 Task: Look for products from Good Culture only.
Action: Mouse moved to (39, 332)
Screenshot: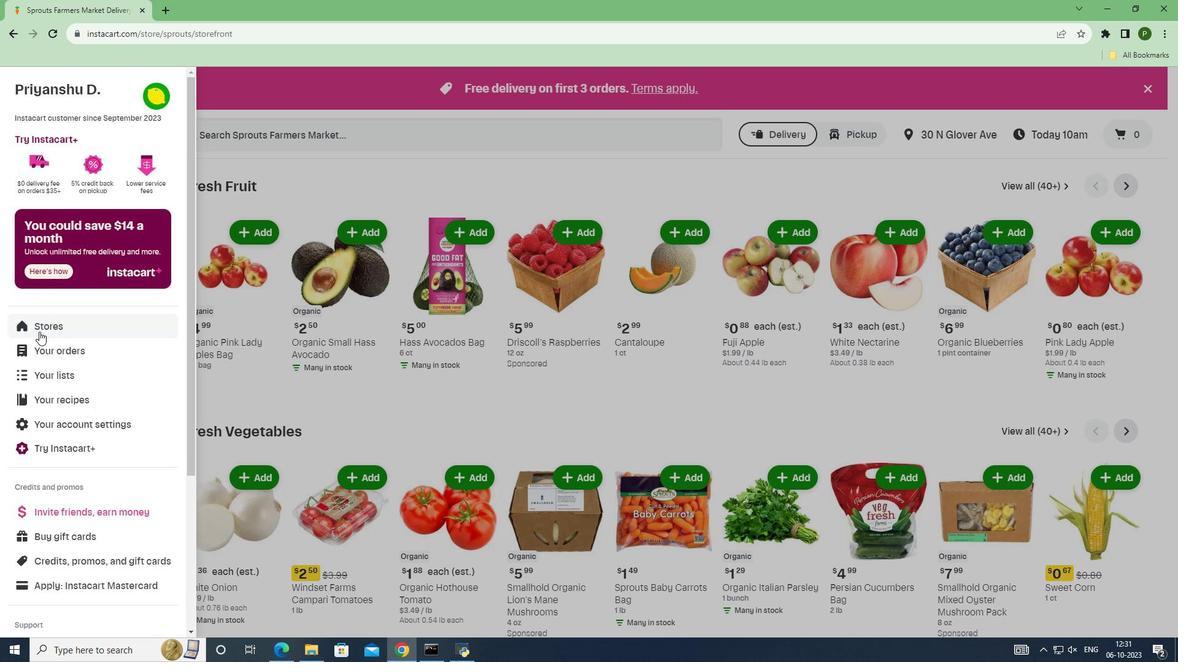 
Action: Mouse pressed left at (39, 332)
Screenshot: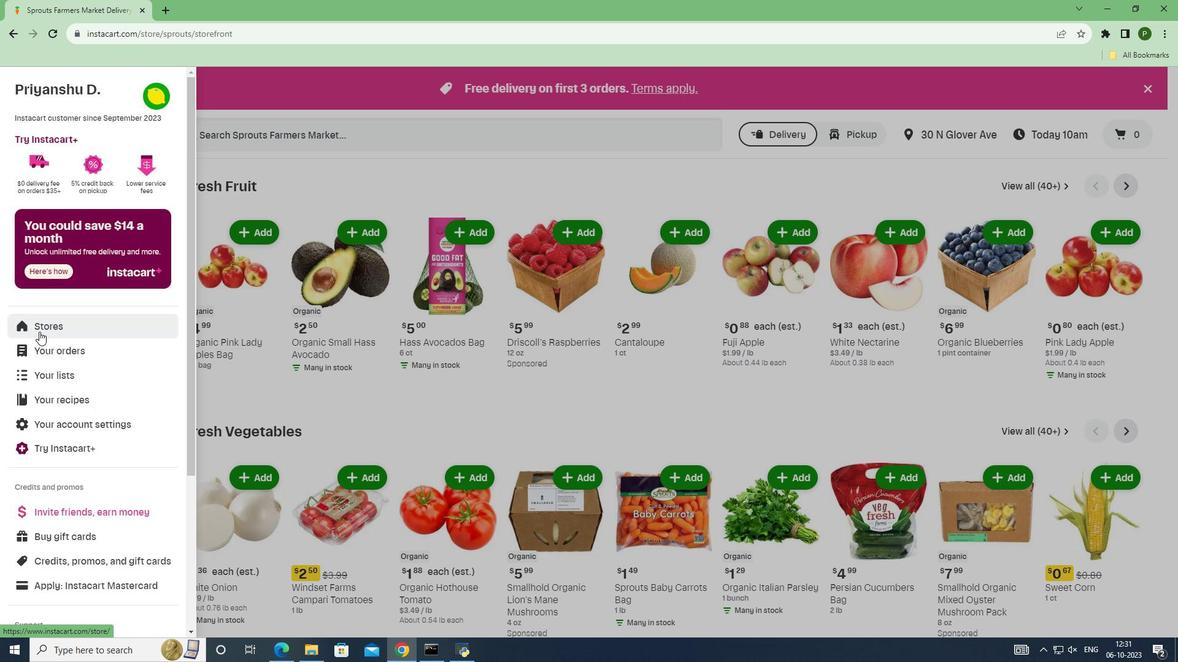 
Action: Mouse moved to (274, 147)
Screenshot: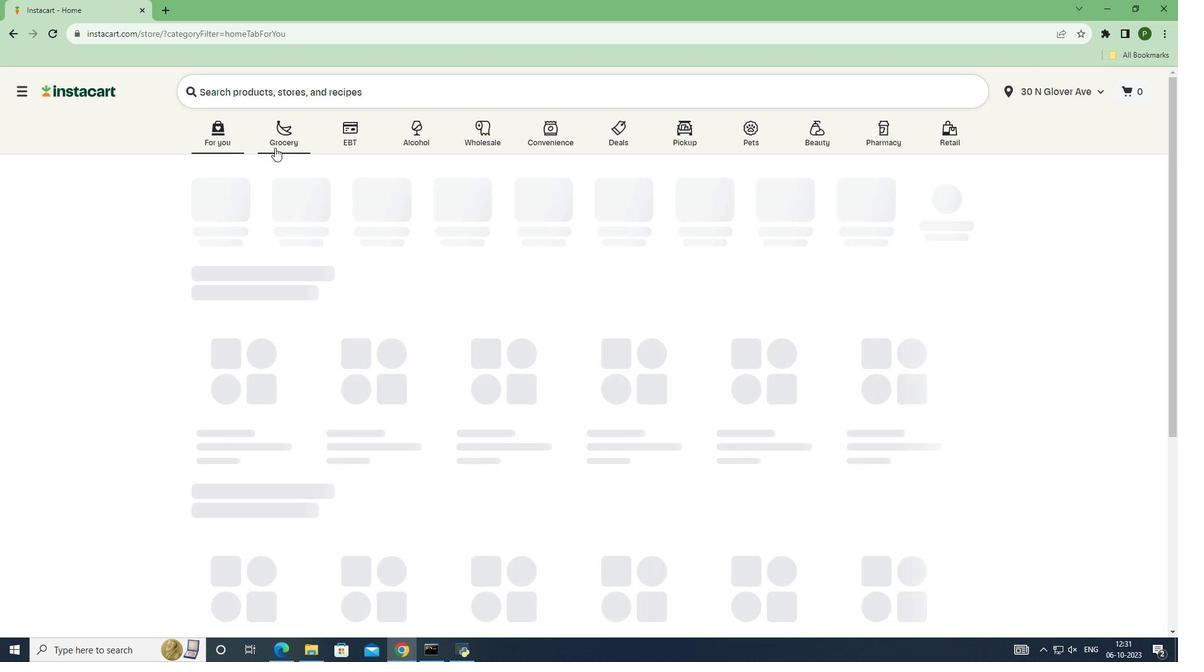 
Action: Mouse pressed left at (274, 147)
Screenshot: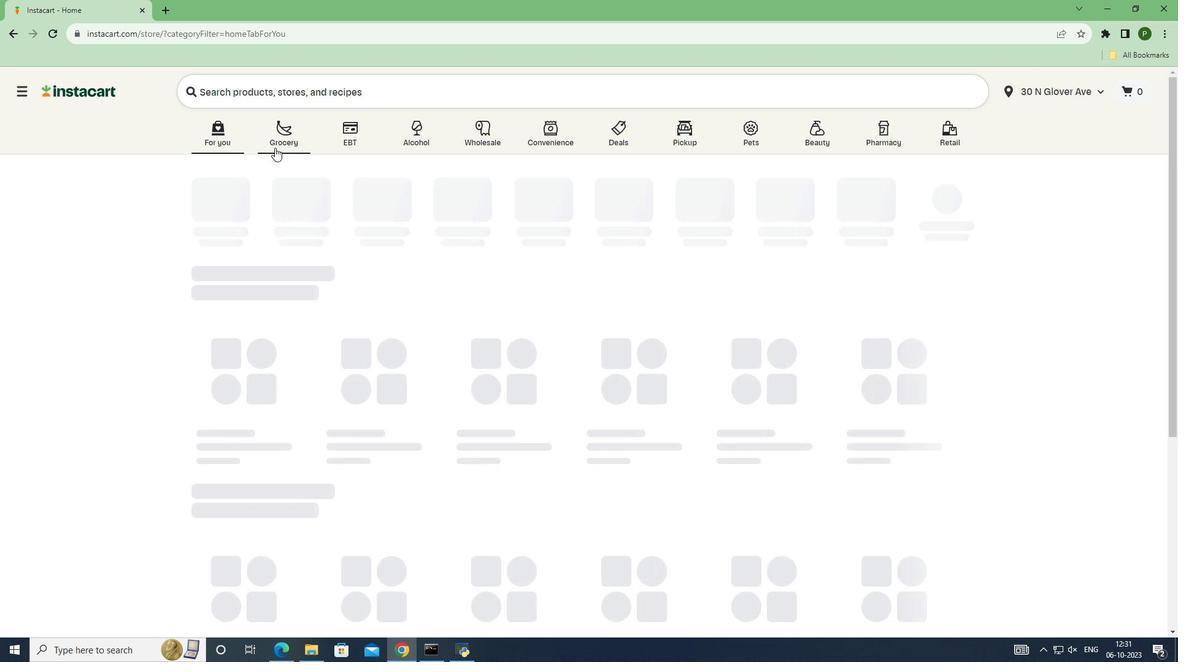 
Action: Mouse moved to (770, 279)
Screenshot: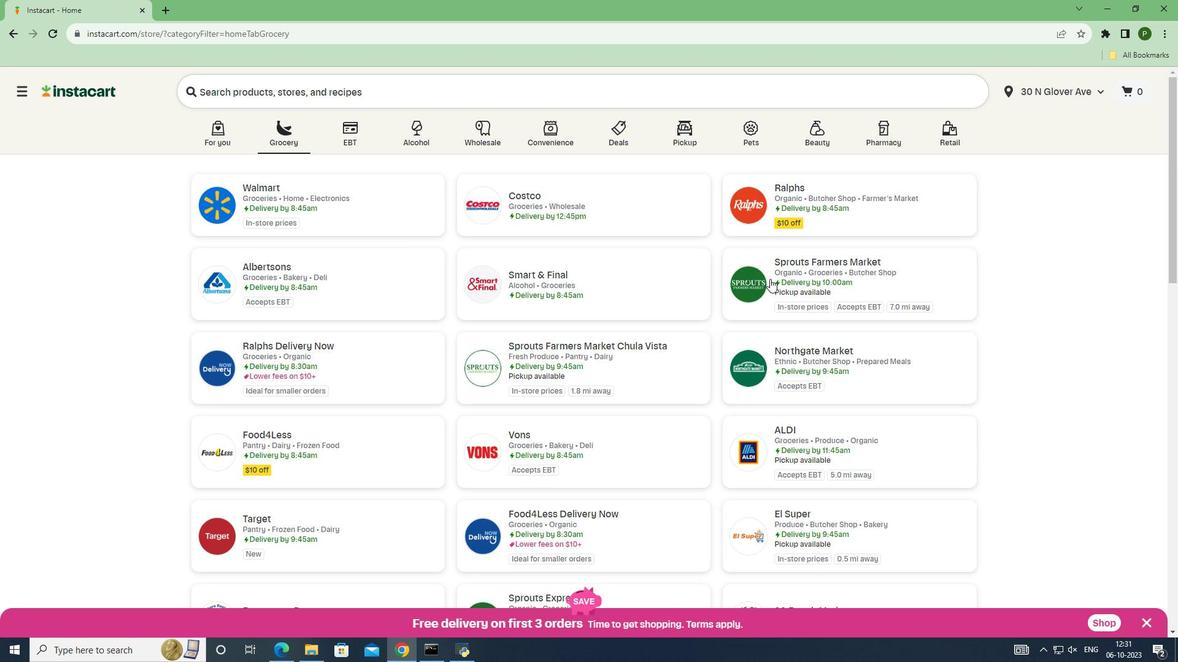 
Action: Mouse pressed left at (770, 279)
Screenshot: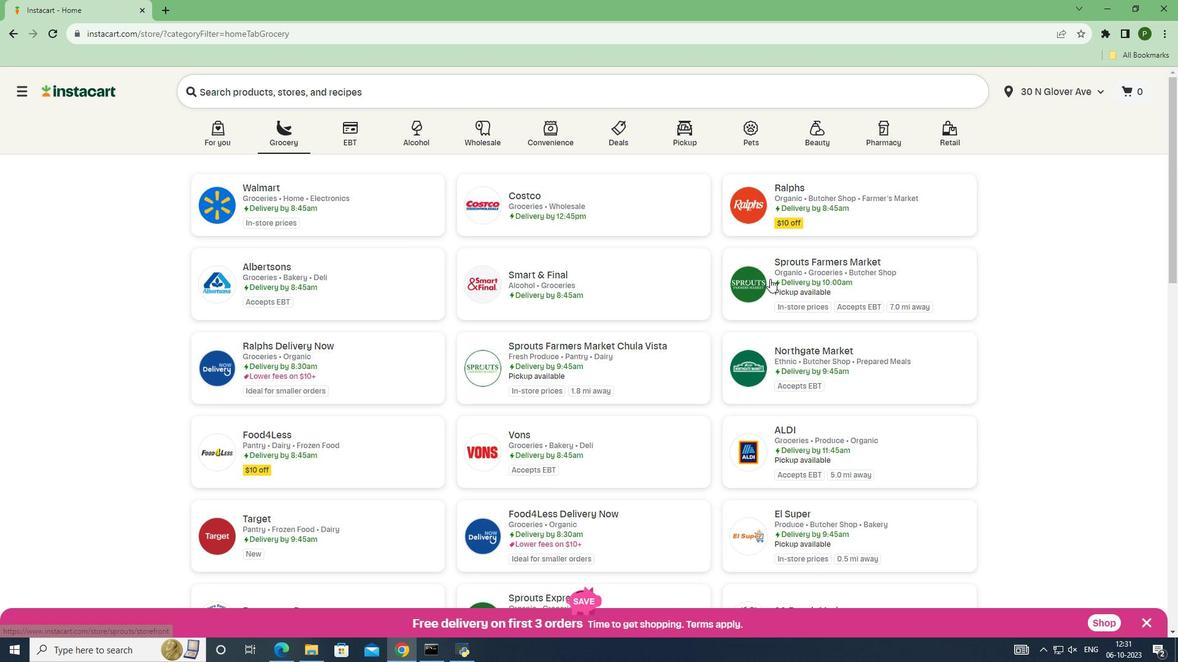 
Action: Mouse moved to (92, 429)
Screenshot: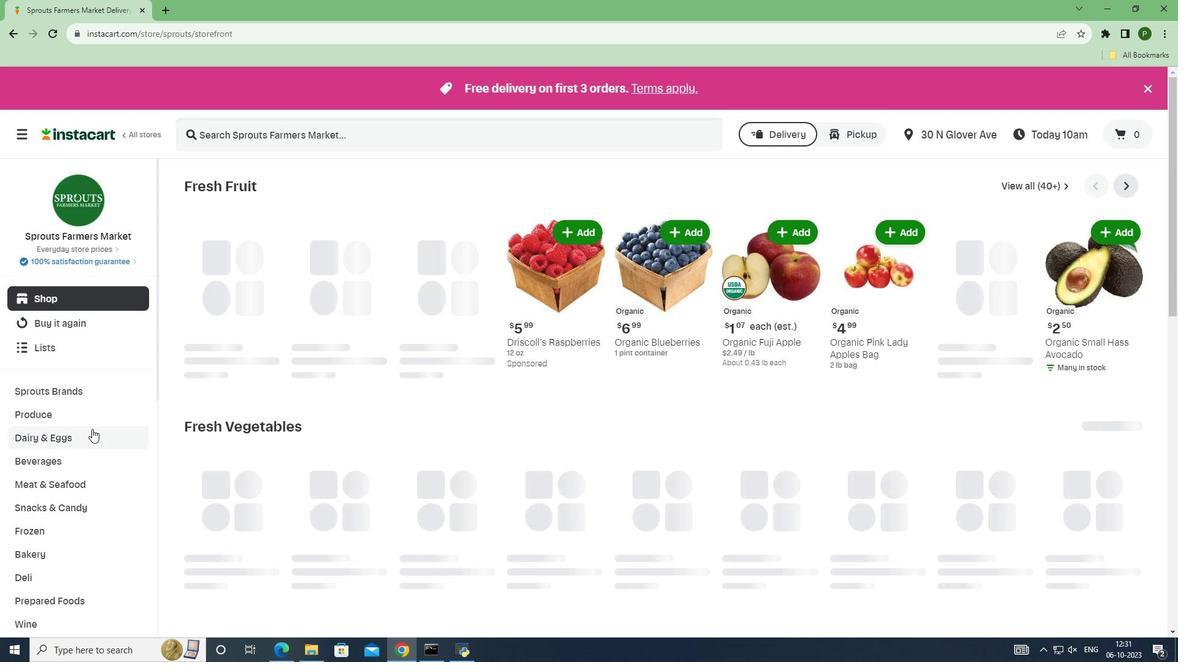 
Action: Mouse pressed left at (92, 429)
Screenshot: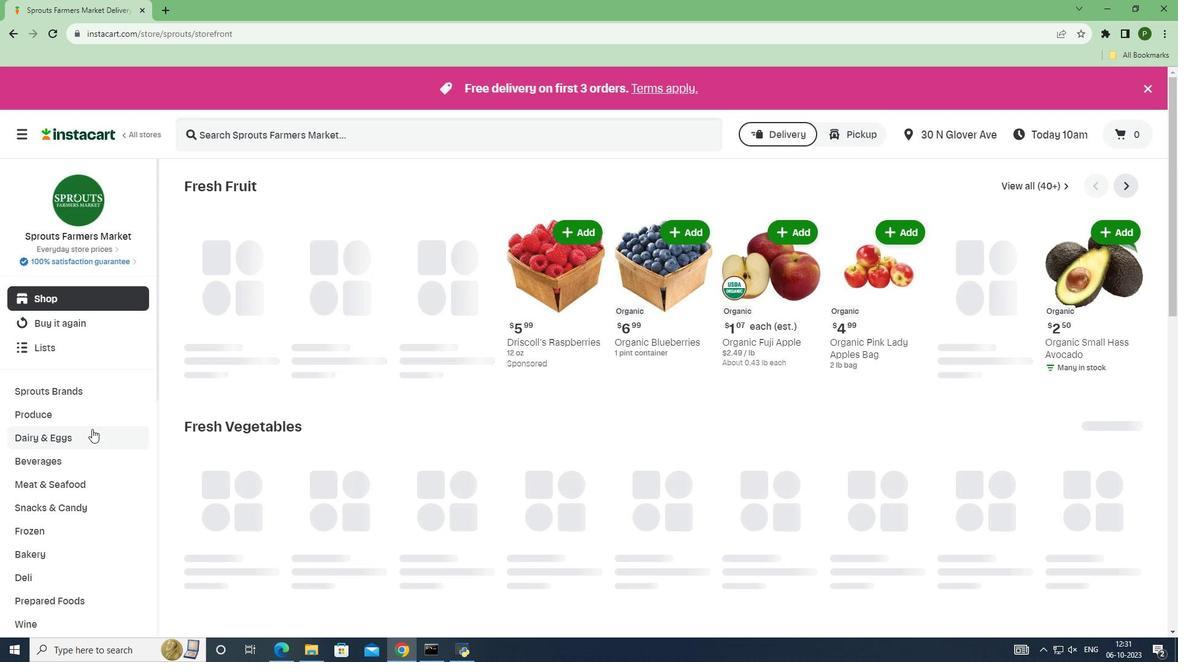 
Action: Mouse moved to (60, 486)
Screenshot: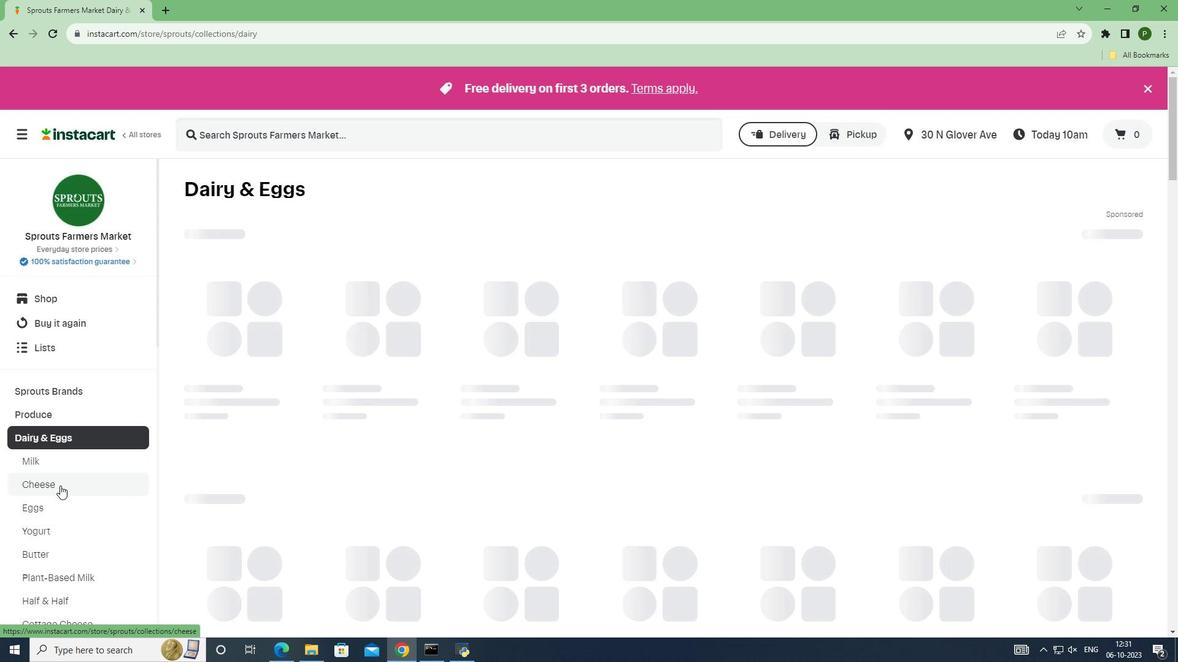 
Action: Mouse pressed left at (60, 486)
Screenshot: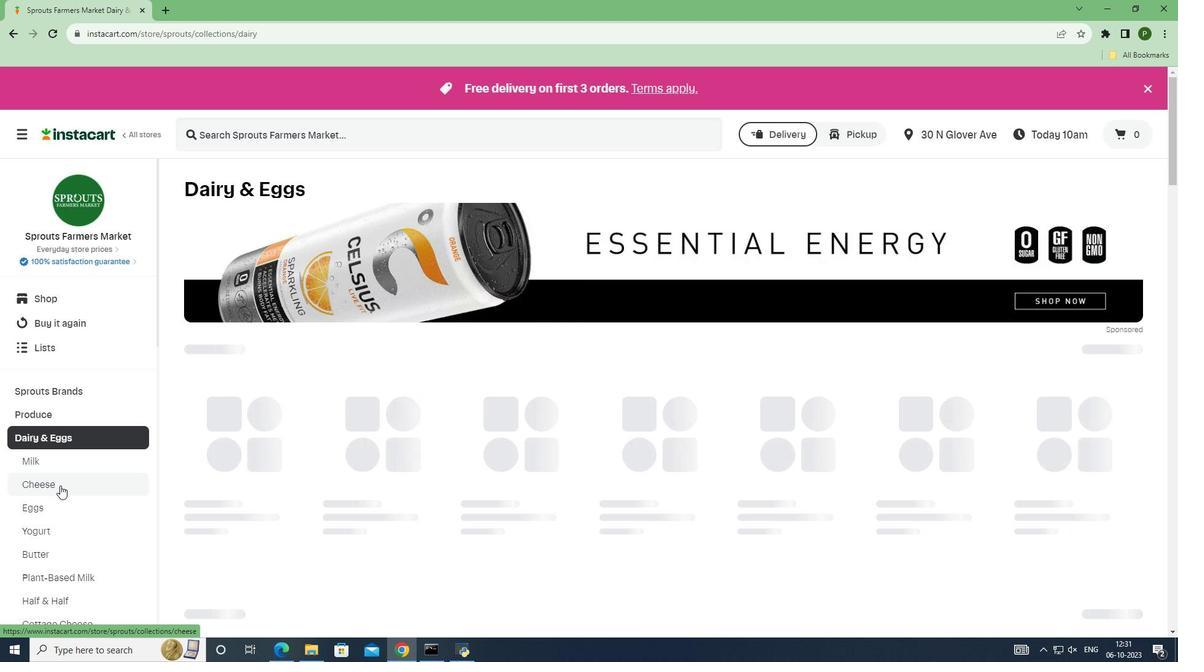 
Action: Mouse moved to (345, 305)
Screenshot: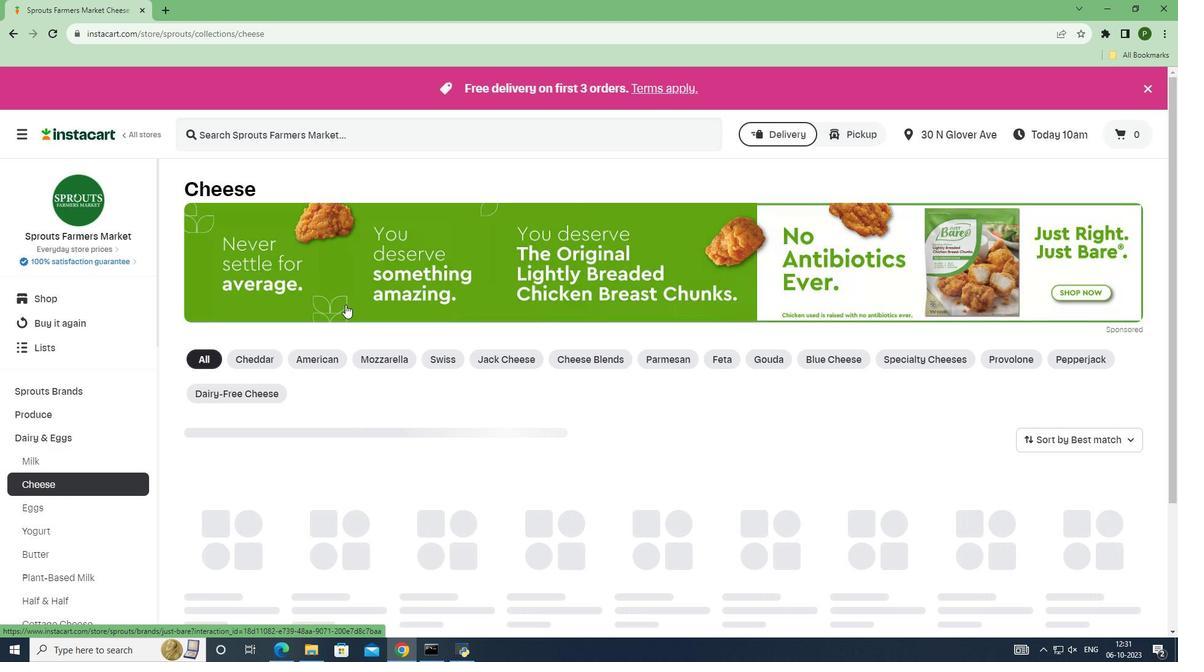 
Action: Mouse scrolled (345, 304) with delta (0, 0)
Screenshot: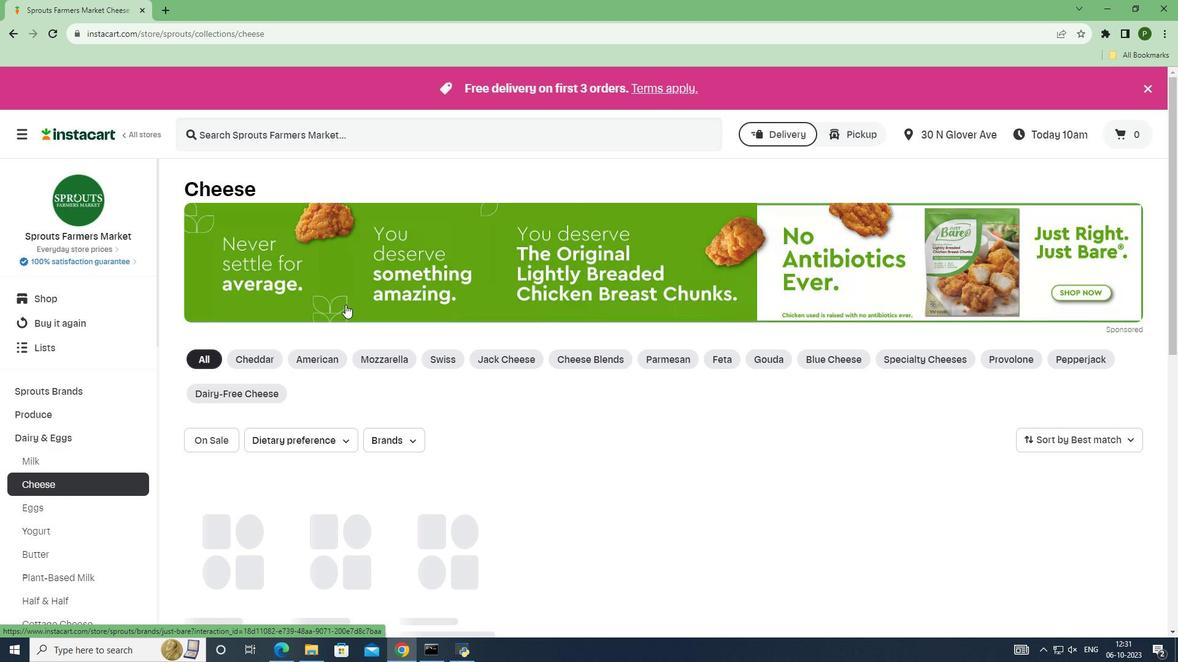 
Action: Mouse scrolled (345, 304) with delta (0, 0)
Screenshot: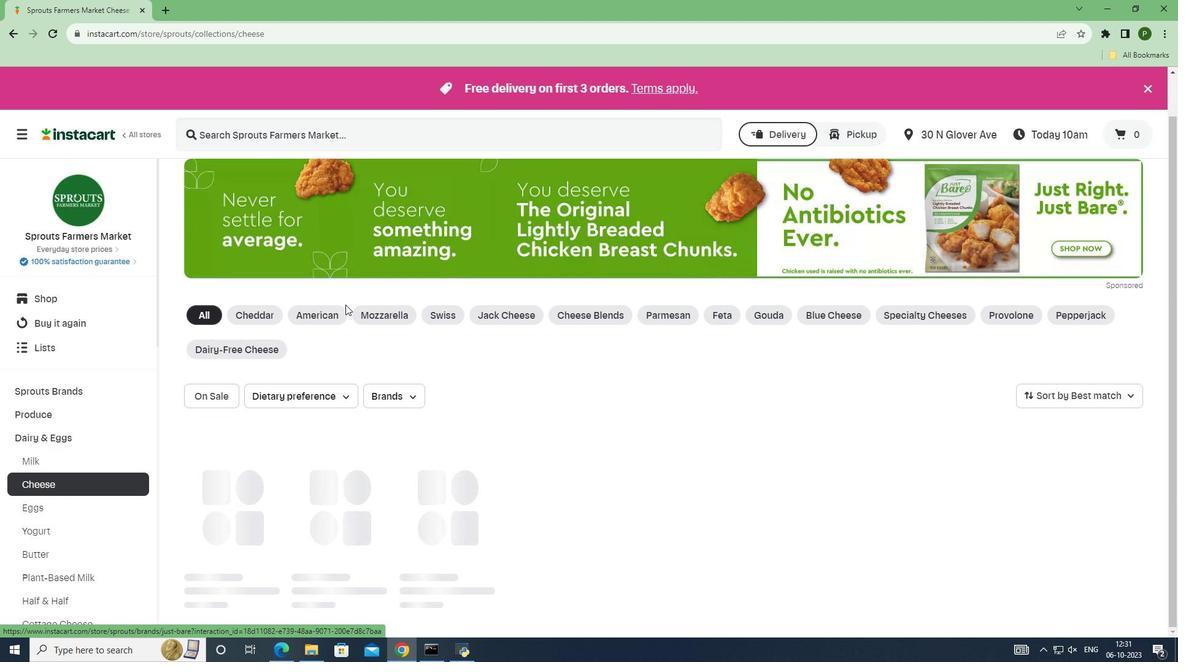
Action: Mouse moved to (397, 399)
Screenshot: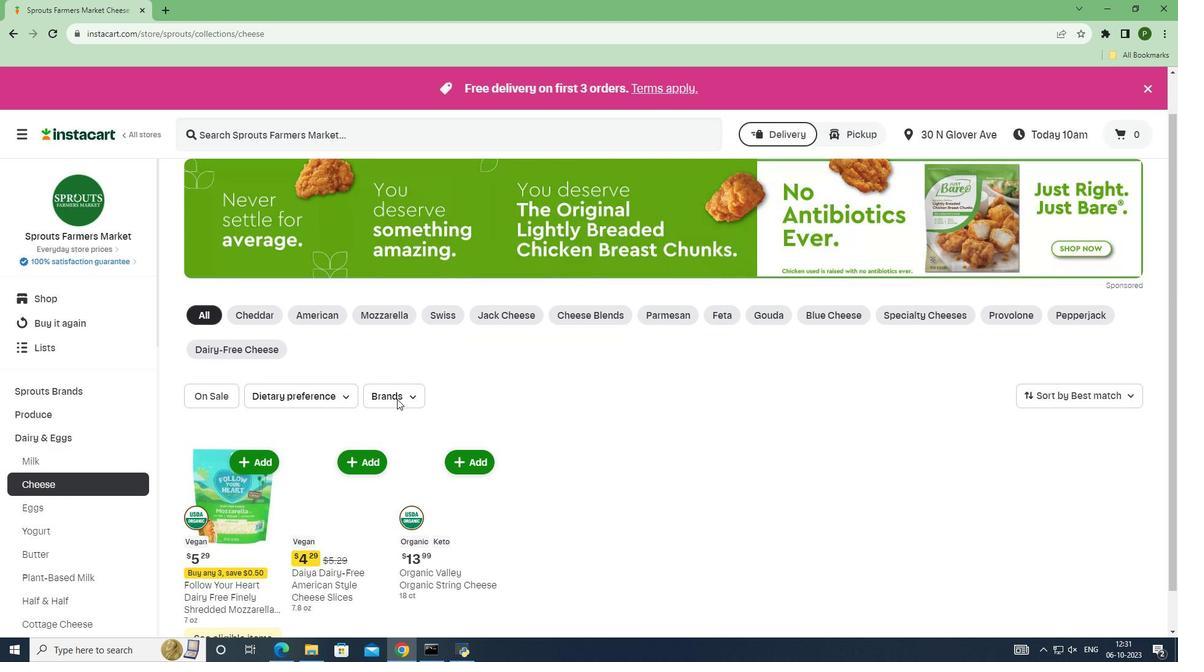
Action: Mouse pressed left at (397, 399)
Screenshot: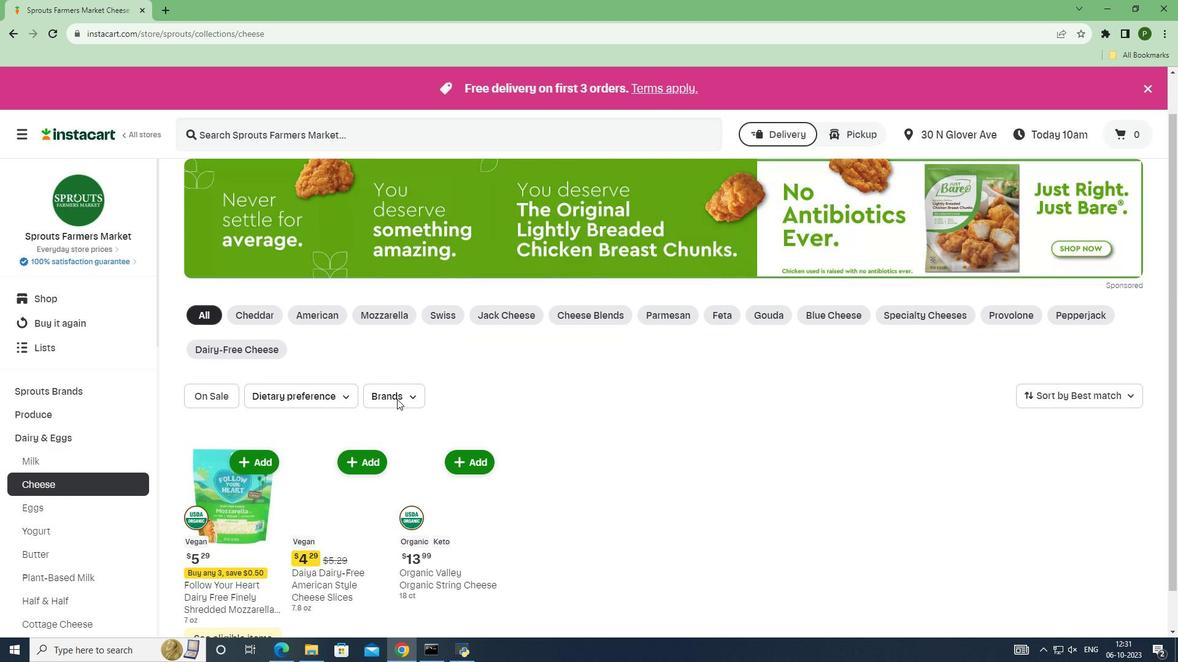 
Action: Mouse pressed left at (397, 399)
Screenshot: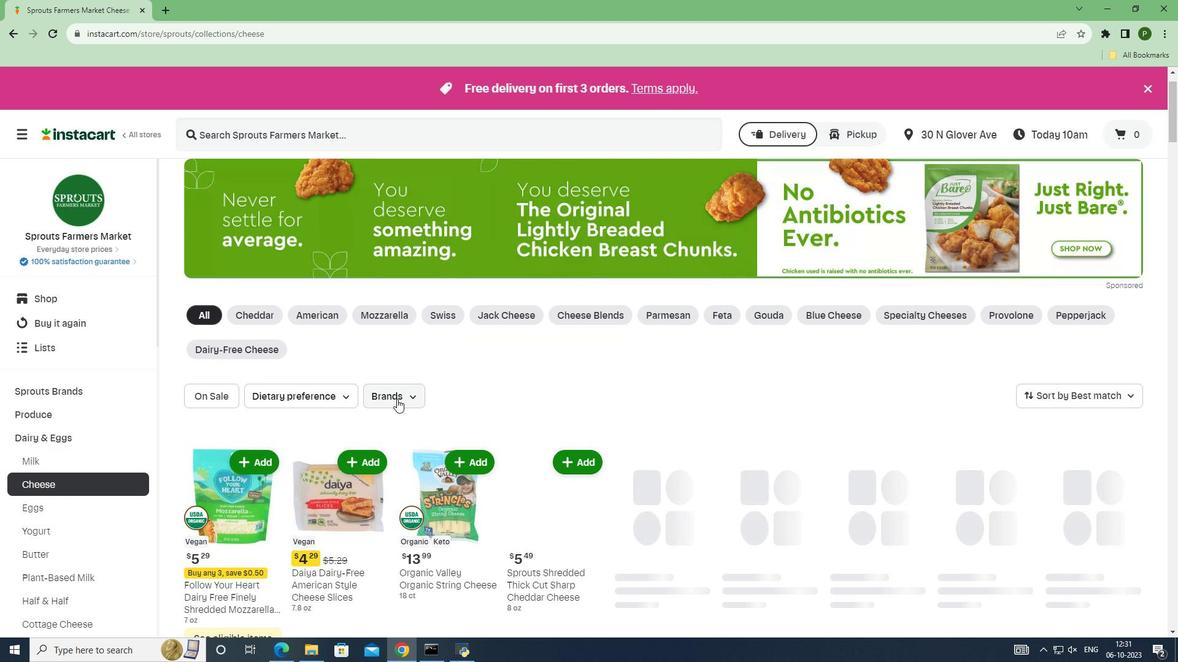 
Action: Mouse scrolled (397, 398) with delta (0, 0)
Screenshot: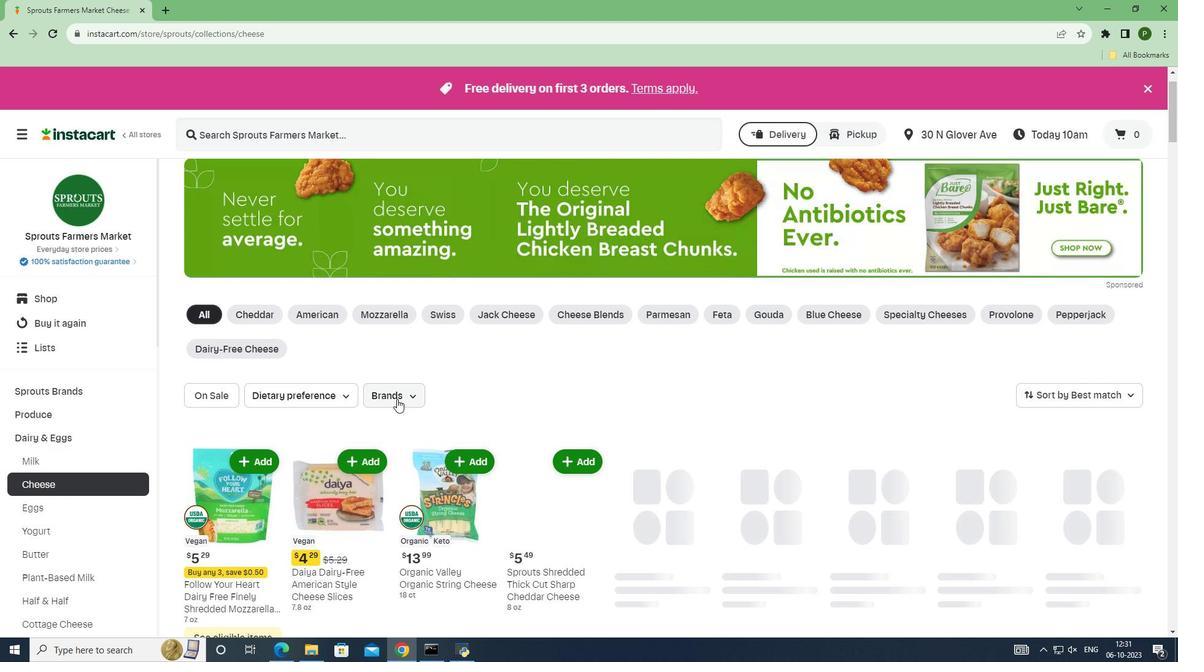 
Action: Mouse scrolled (397, 398) with delta (0, 0)
Screenshot: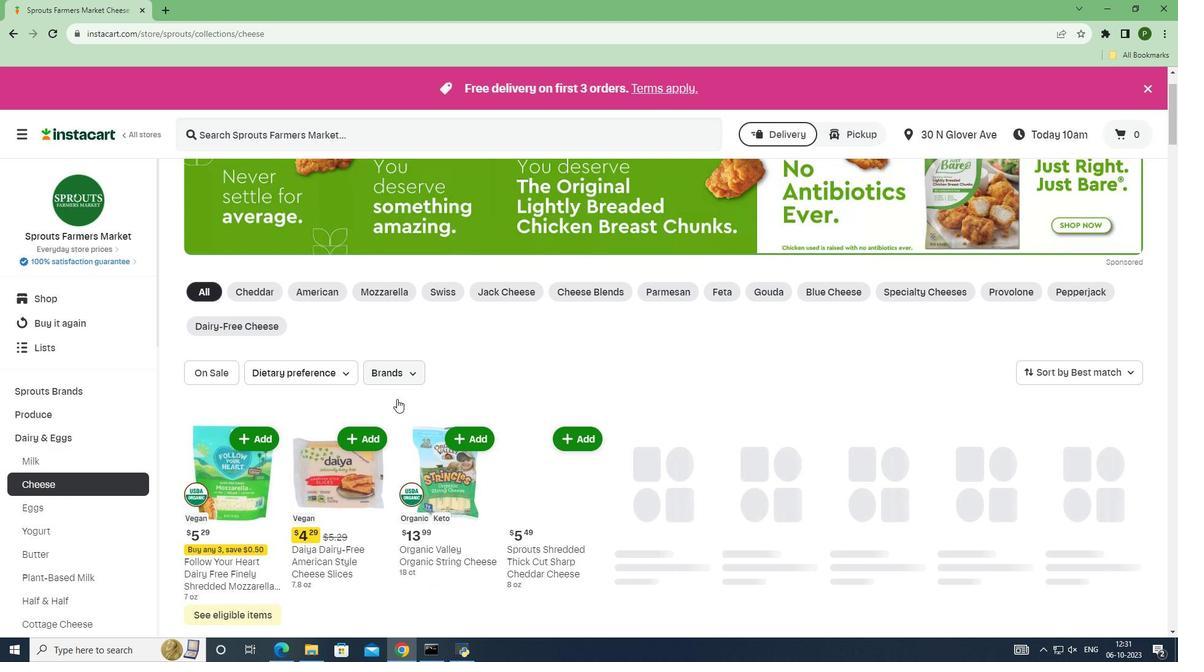 
Action: Mouse moved to (407, 280)
Screenshot: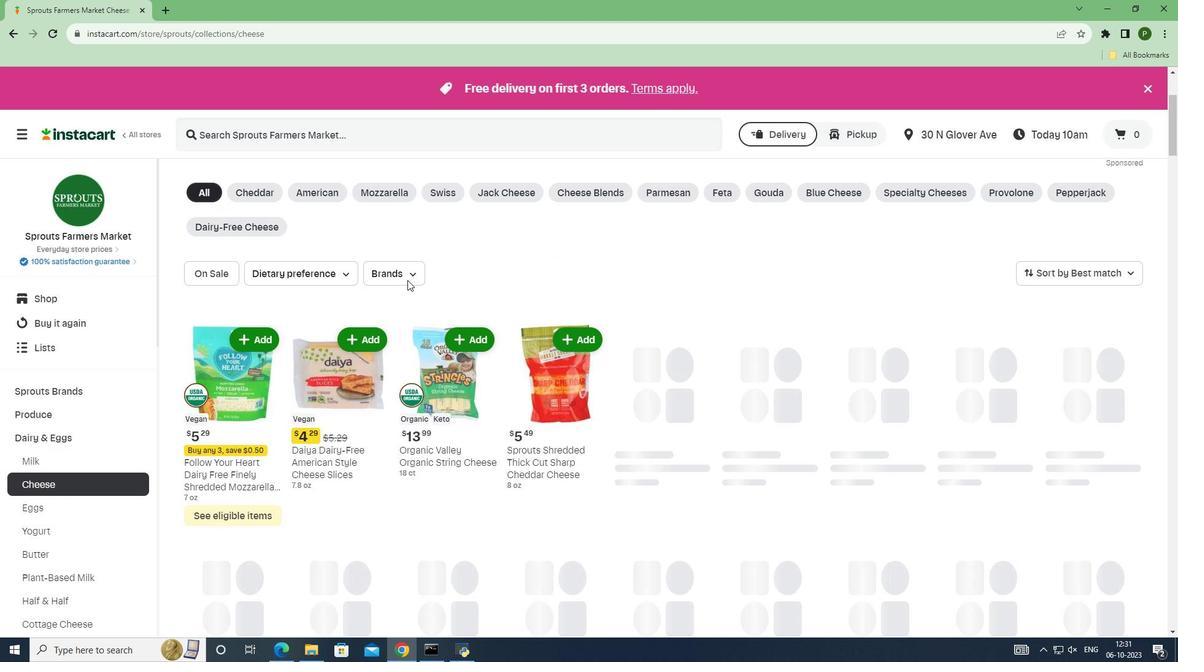 
Action: Mouse pressed left at (407, 280)
Screenshot: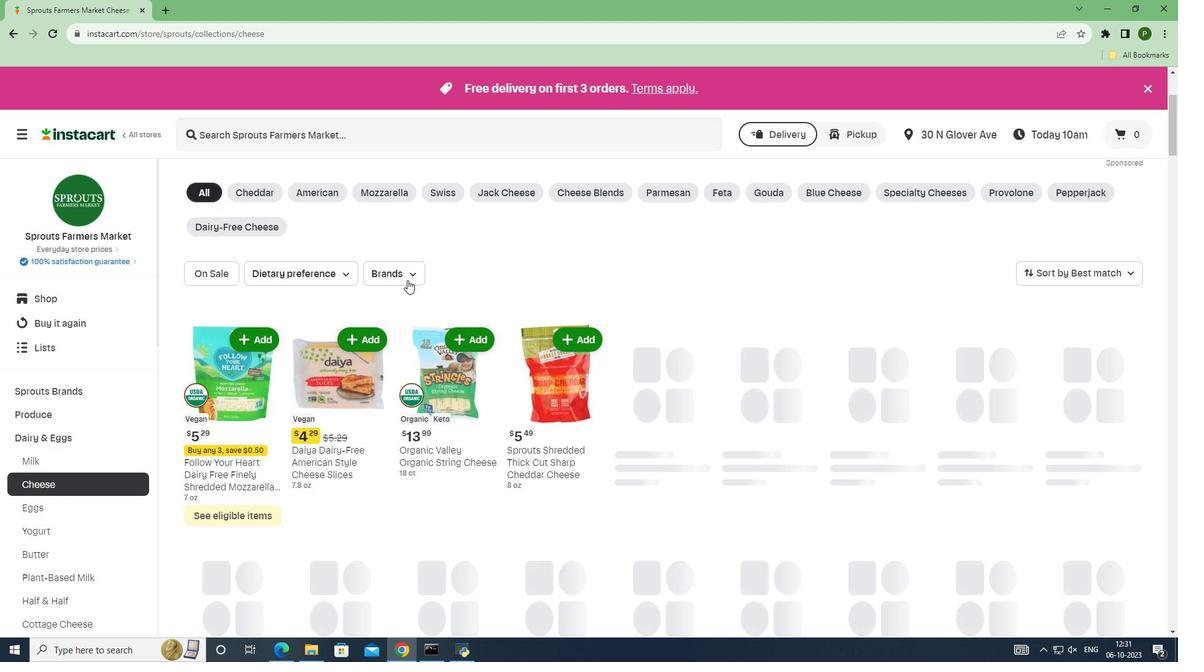 
Action: Mouse moved to (422, 424)
Screenshot: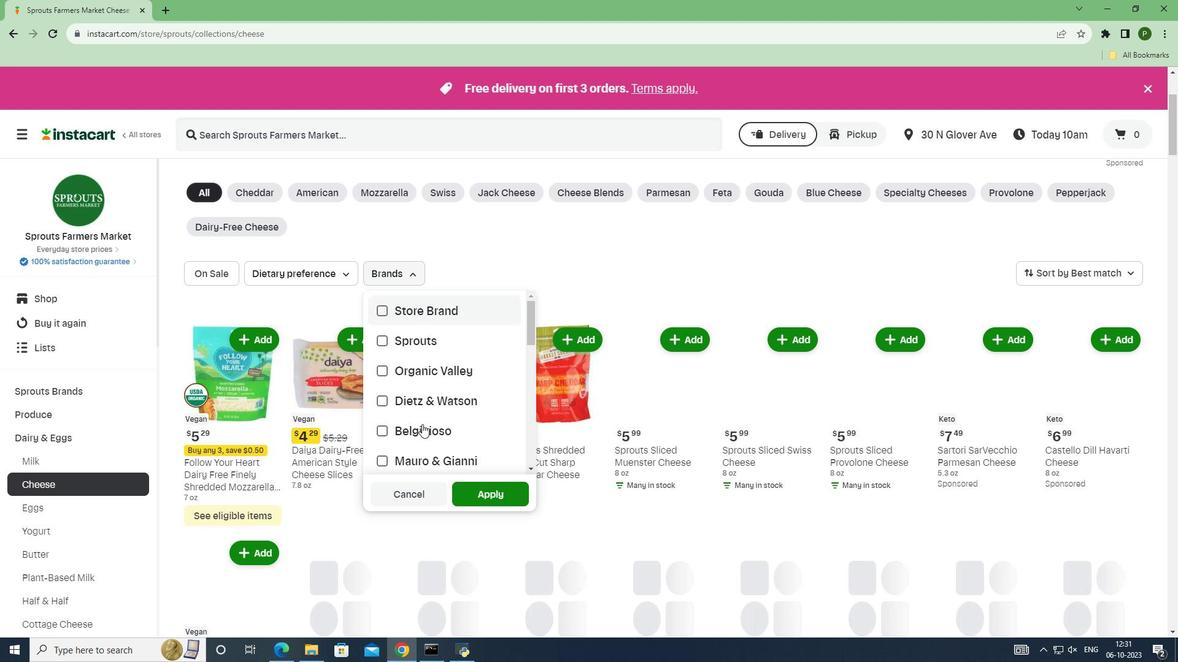 
Action: Mouse scrolled (422, 424) with delta (0, 0)
Screenshot: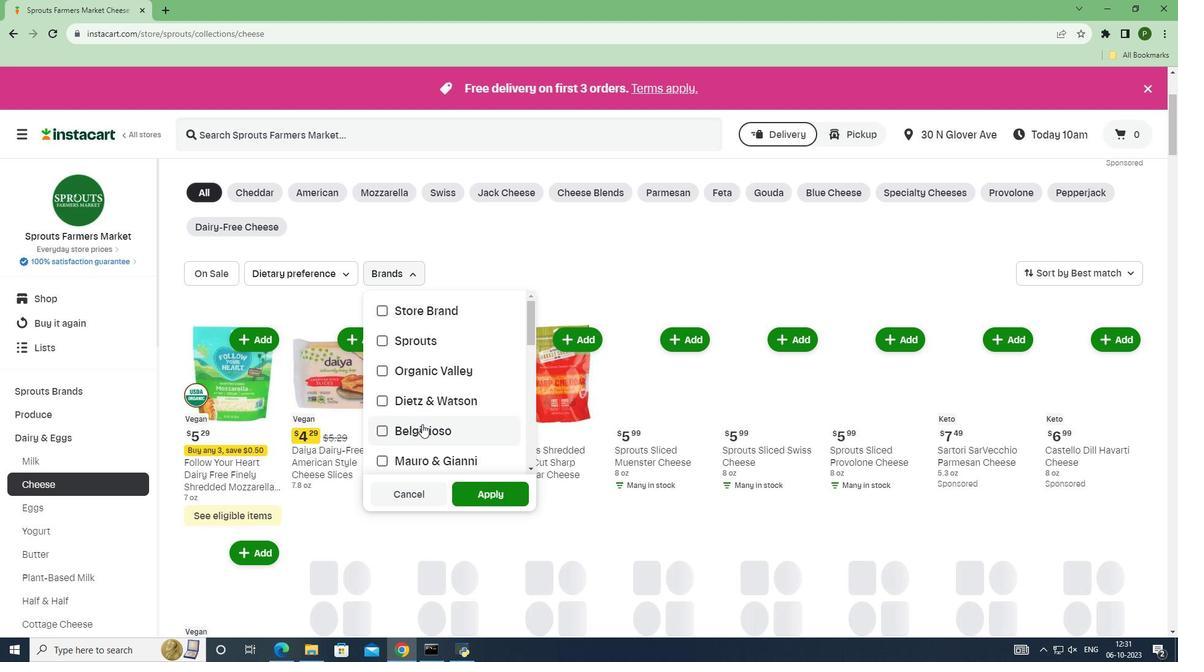 
Action: Mouse scrolled (422, 424) with delta (0, 0)
Screenshot: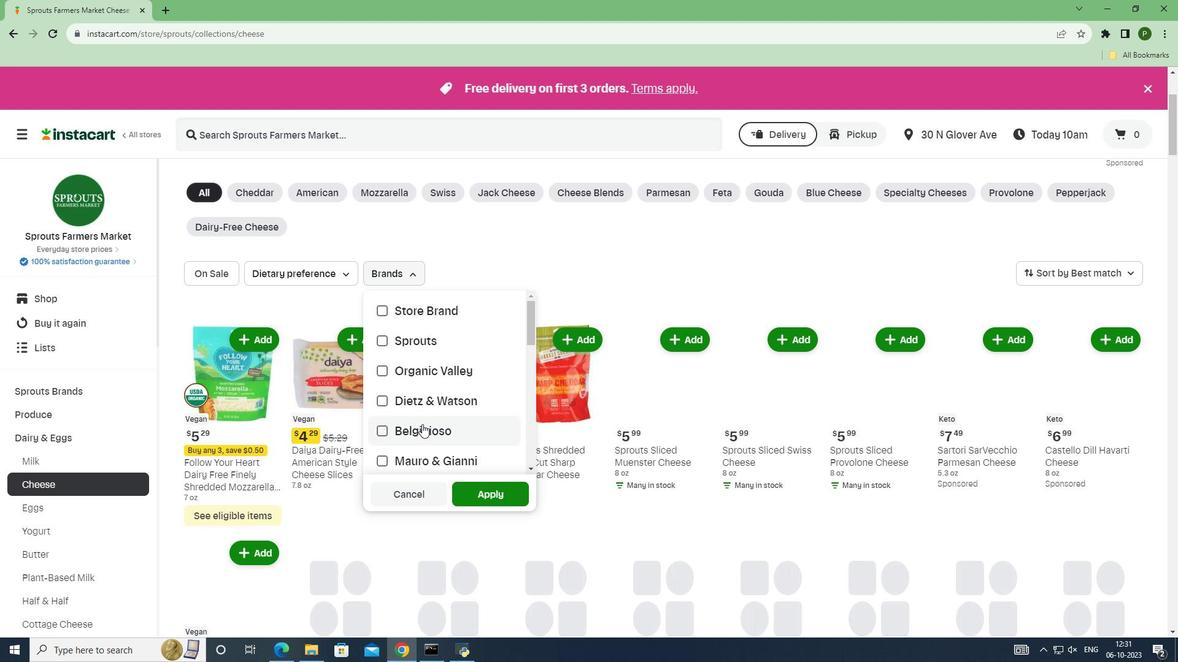 
Action: Mouse scrolled (422, 424) with delta (0, 0)
Screenshot: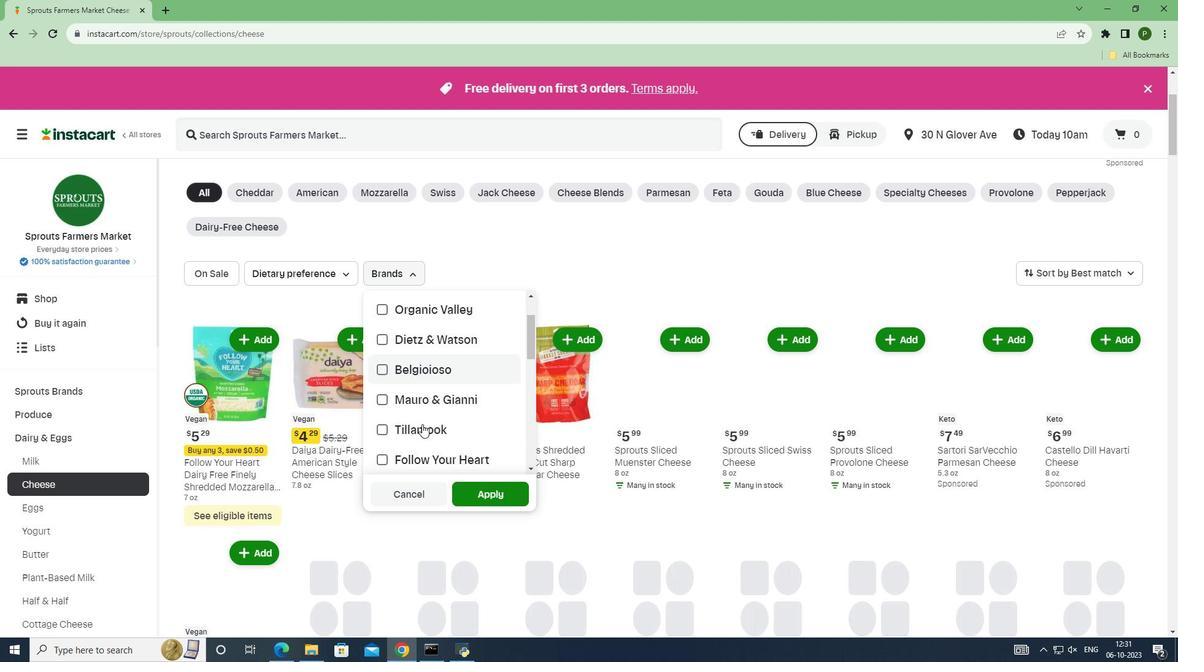 
Action: Mouse moved to (421, 416)
Screenshot: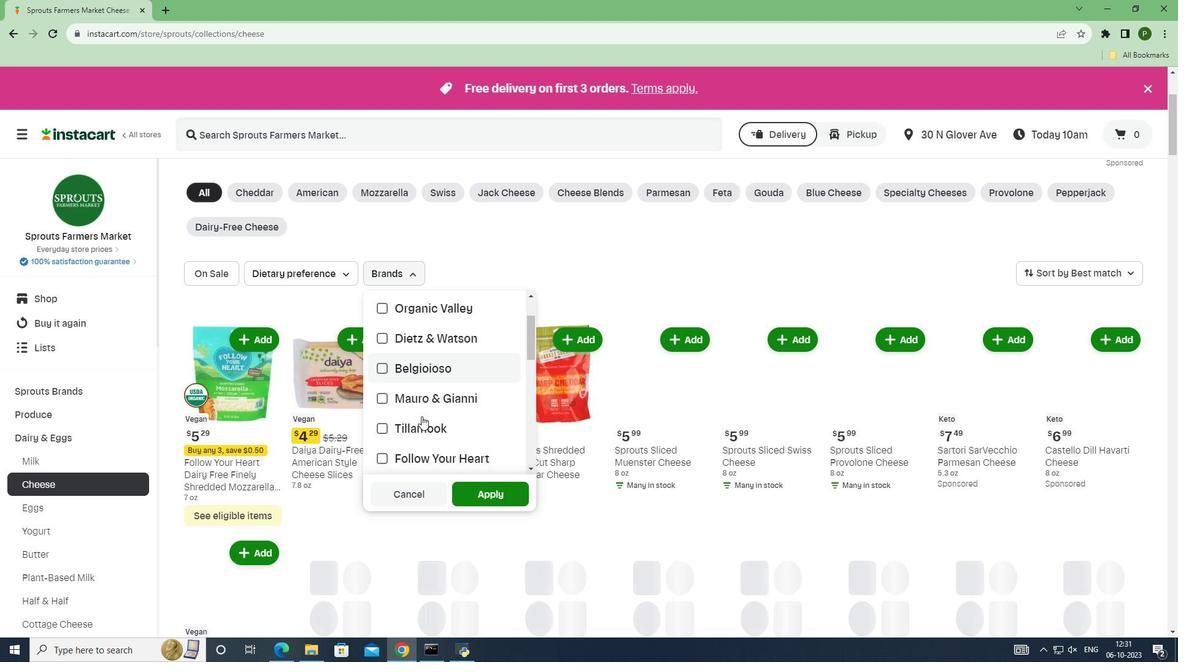 
Action: Mouse scrolled (421, 416) with delta (0, 0)
Screenshot: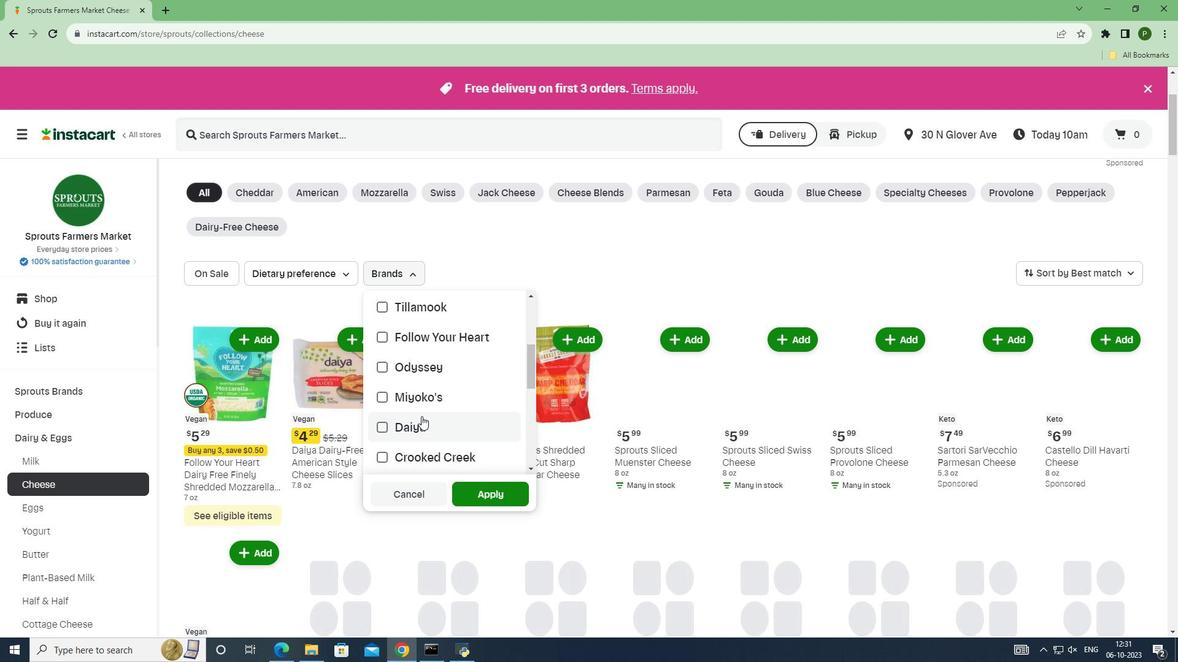 
Action: Mouse scrolled (421, 416) with delta (0, 0)
Screenshot: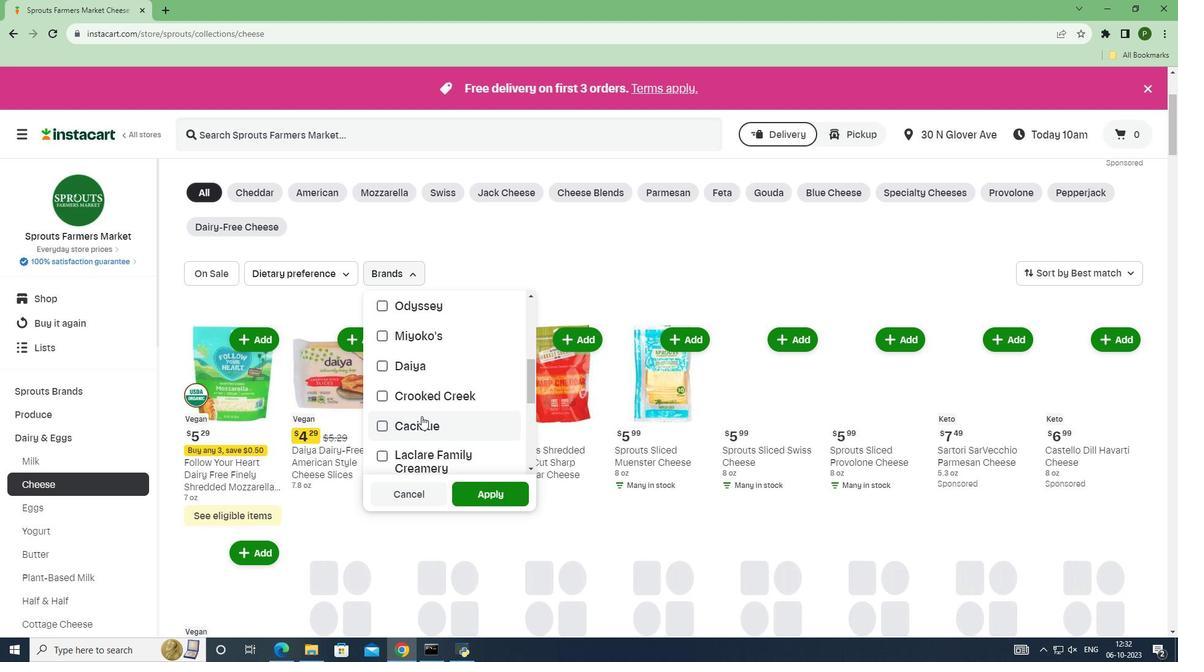 
Action: Mouse moved to (414, 433)
Screenshot: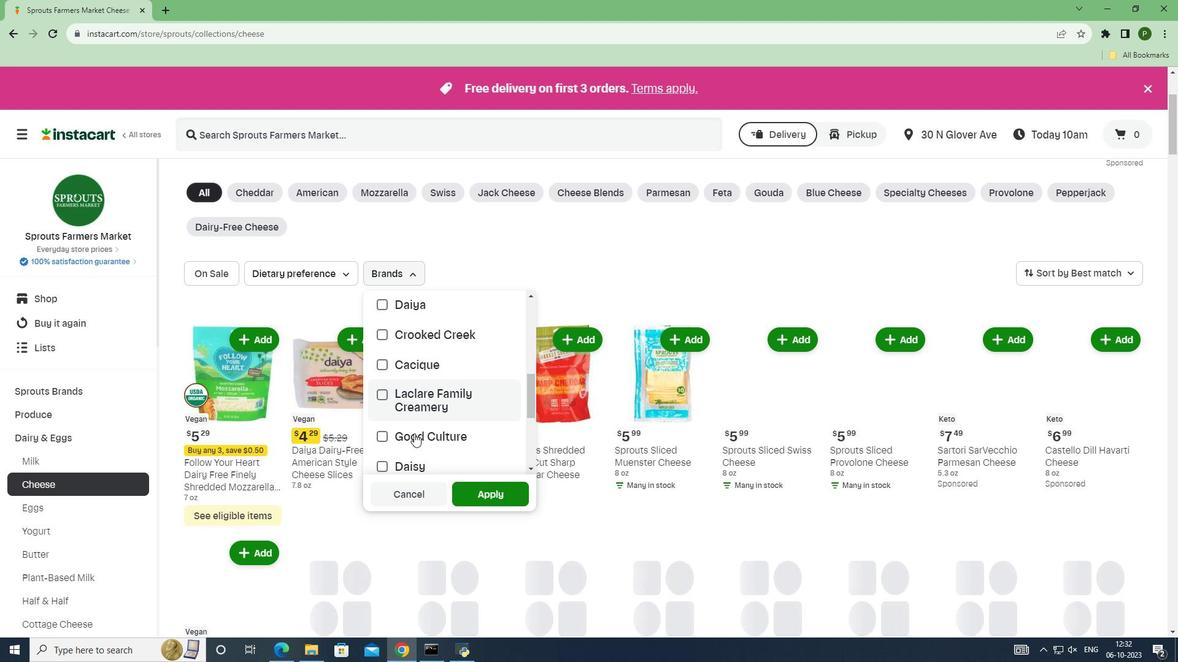 
Action: Mouse pressed left at (414, 433)
Screenshot: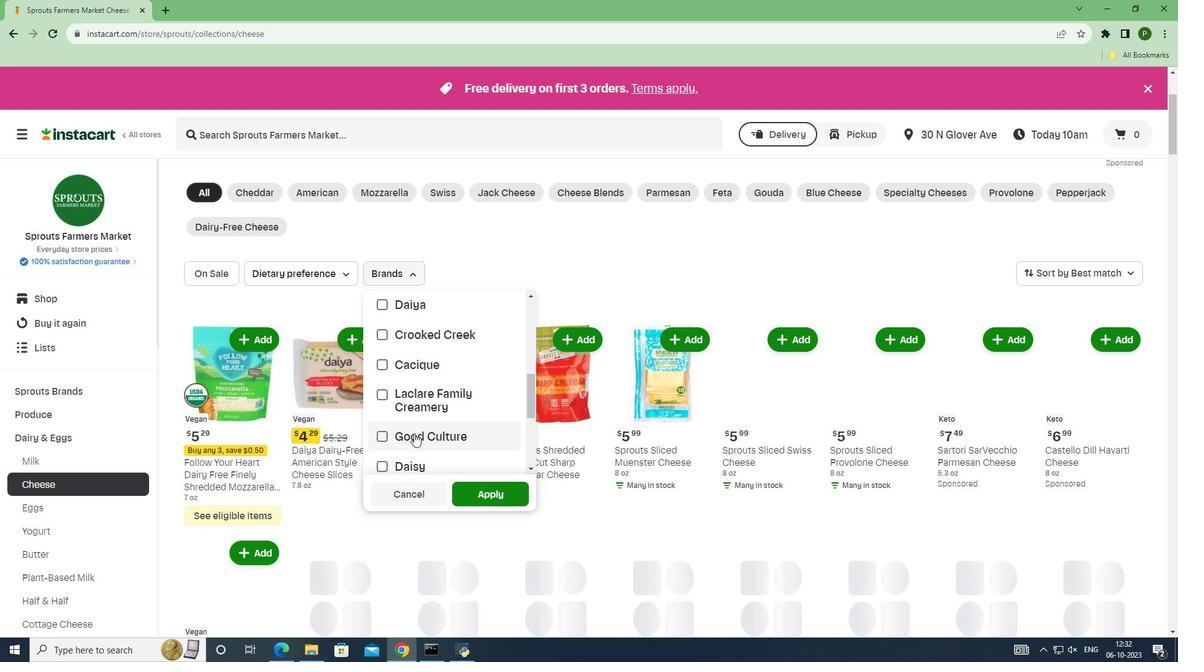 
Action: Mouse moved to (486, 488)
Screenshot: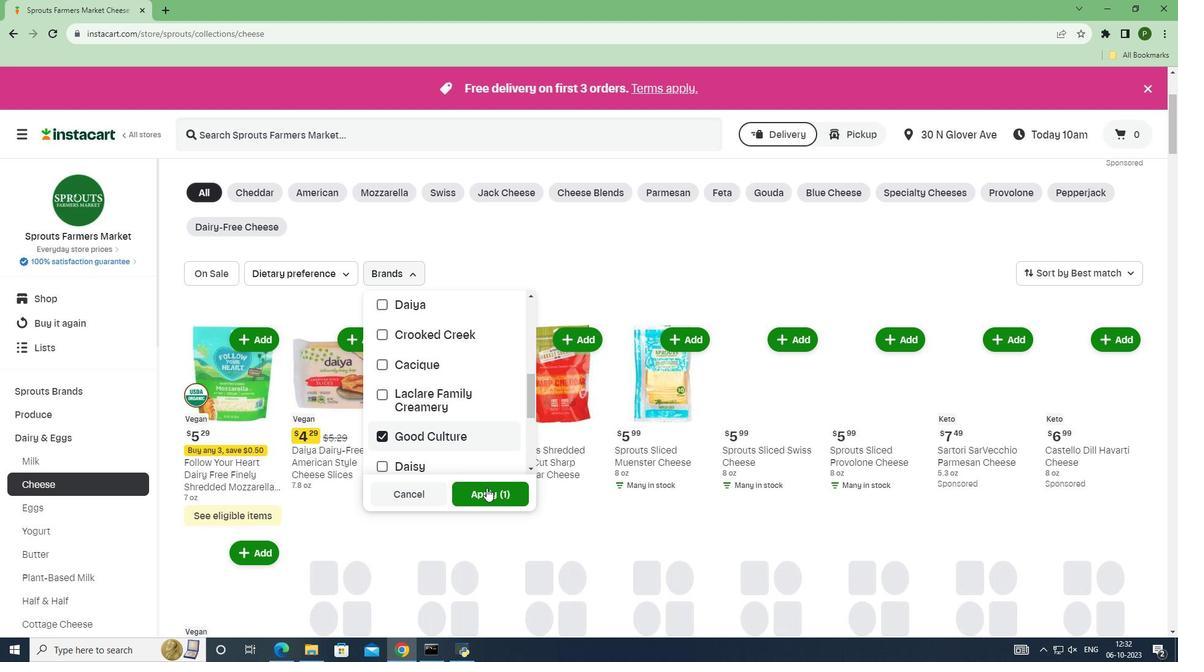 
Action: Mouse pressed left at (486, 488)
Screenshot: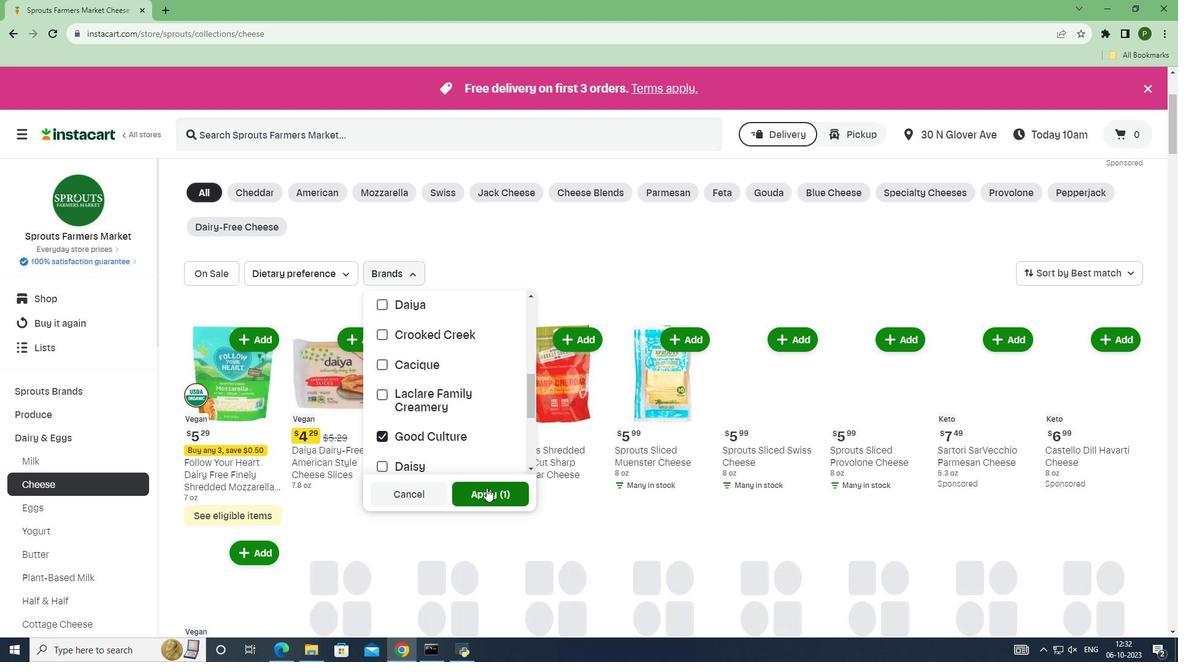 
Action: Mouse moved to (767, 490)
Screenshot: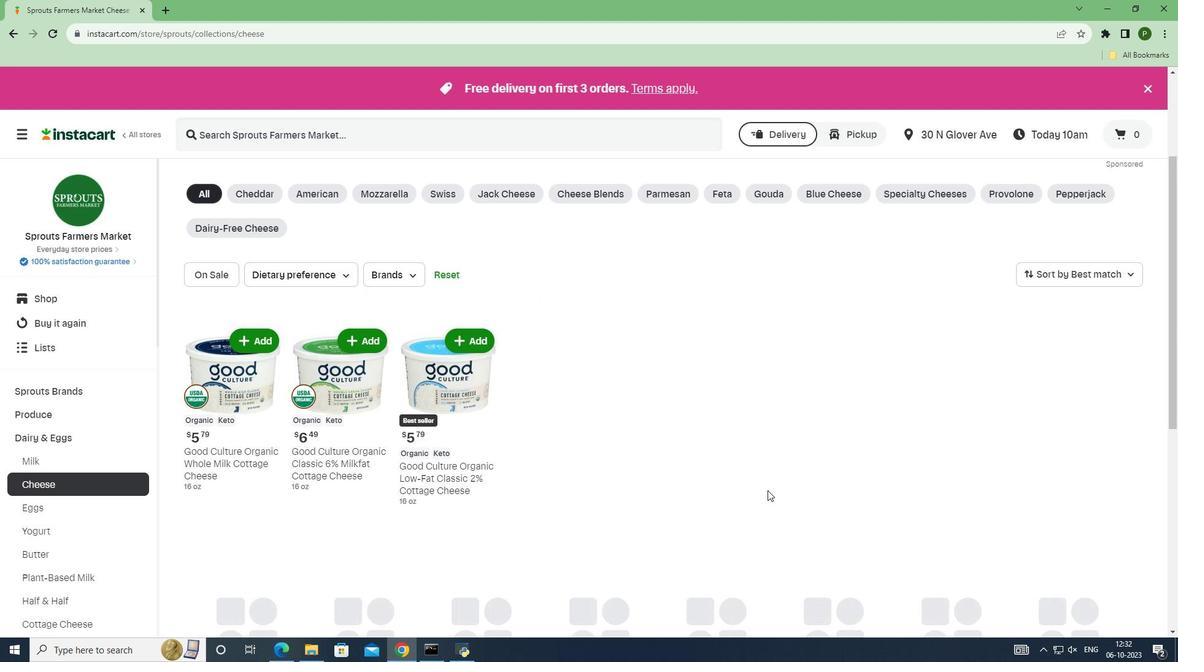 
